 Task: Add a signature Greyson Robinson containing Best wishes for a happy Martin Luther King Jr. Day, Greyson Robinson to email address softage.2@softage.net and add a folder Counseling
Action: Mouse moved to (110, 128)
Screenshot: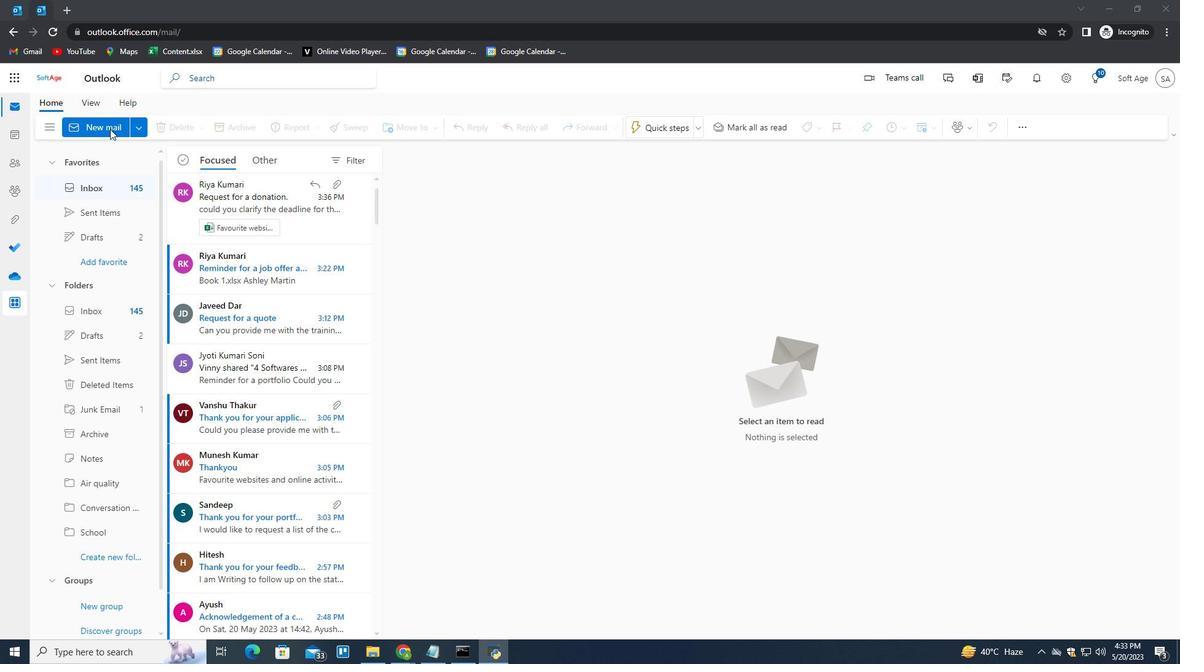 
Action: Mouse pressed left at (110, 128)
Screenshot: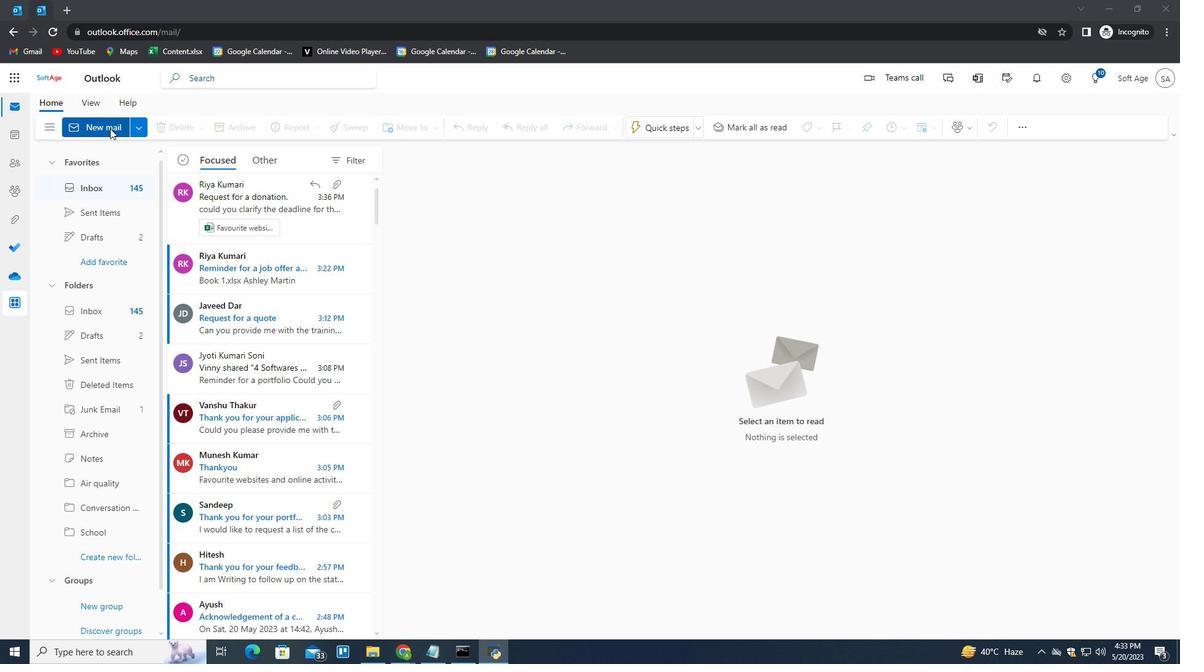 
Action: Mouse moved to (793, 132)
Screenshot: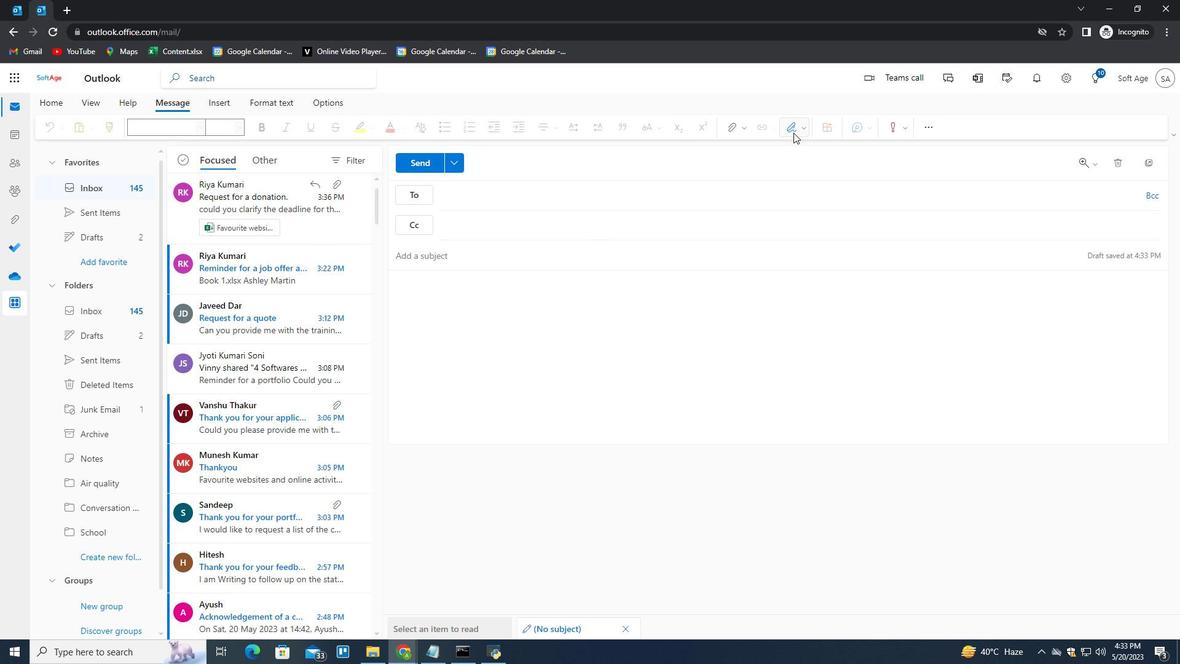 
Action: Mouse pressed left at (793, 132)
Screenshot: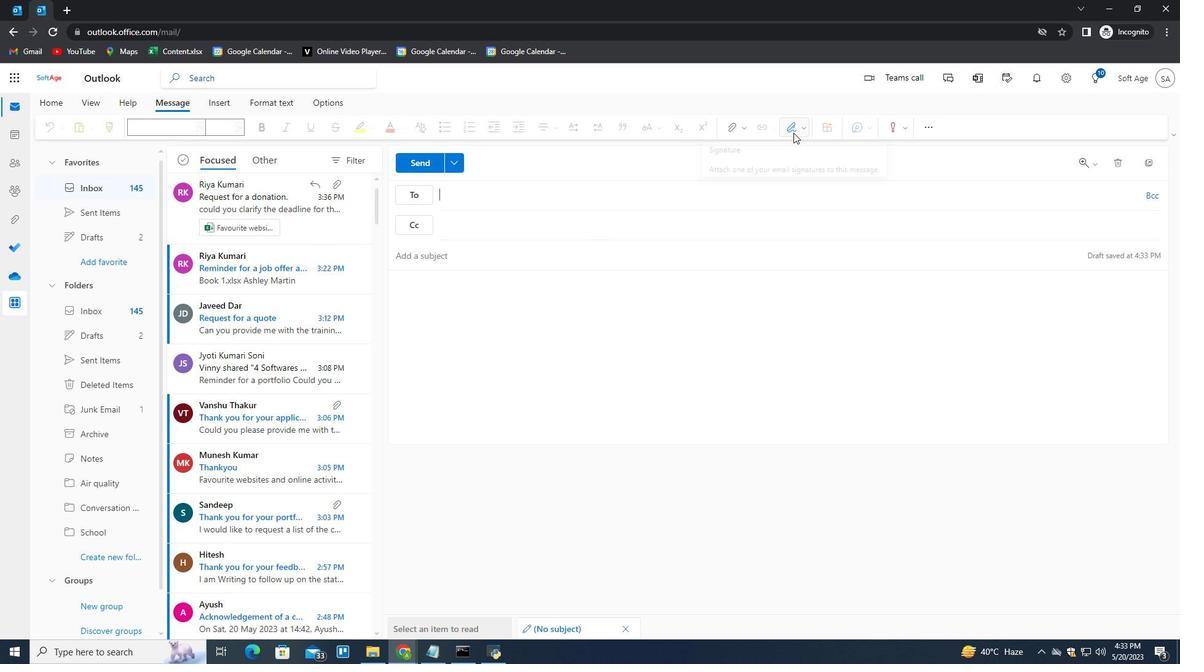 
Action: Mouse moved to (794, 172)
Screenshot: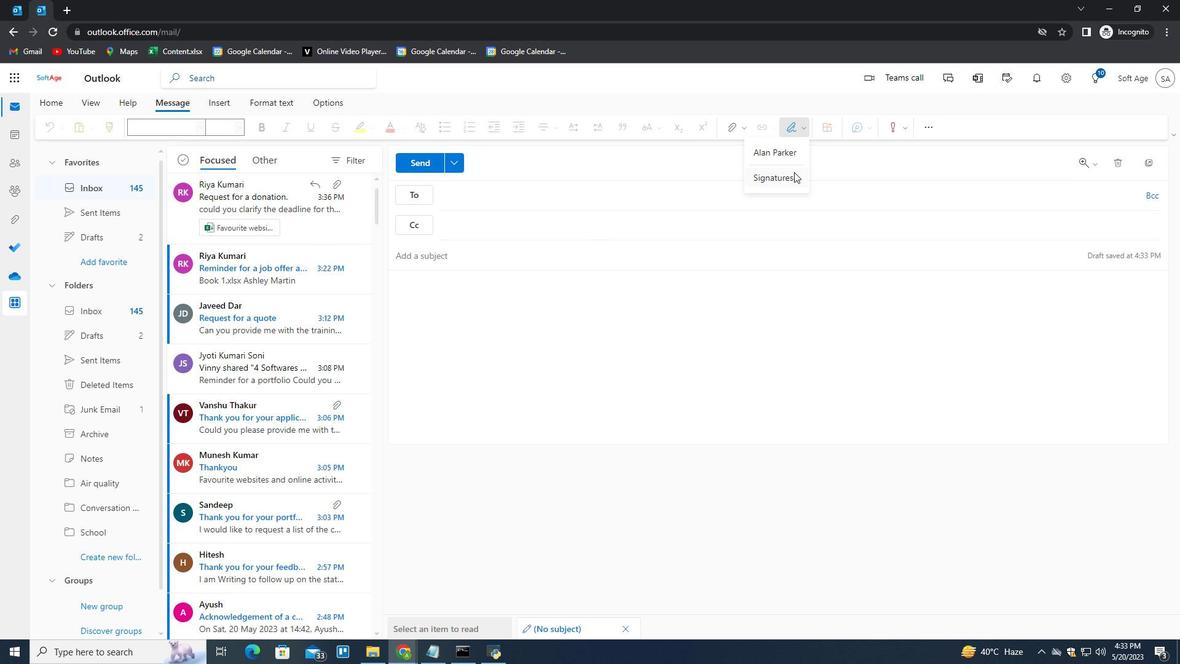 
Action: Mouse pressed left at (794, 172)
Screenshot: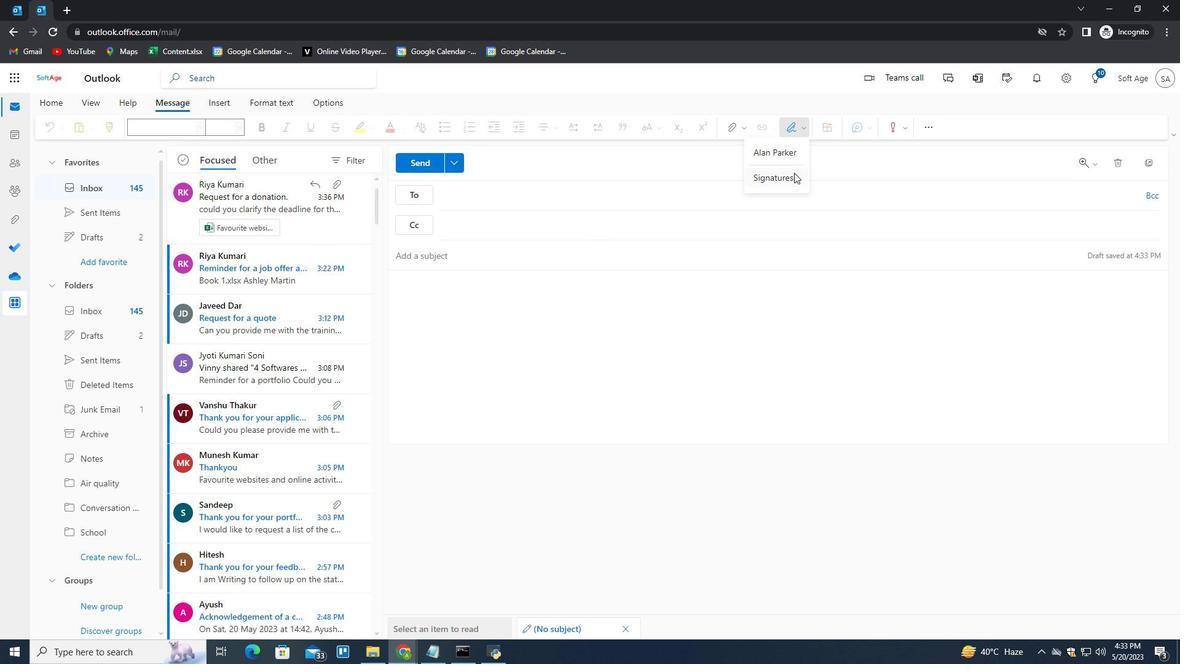 
Action: Mouse moved to (825, 224)
Screenshot: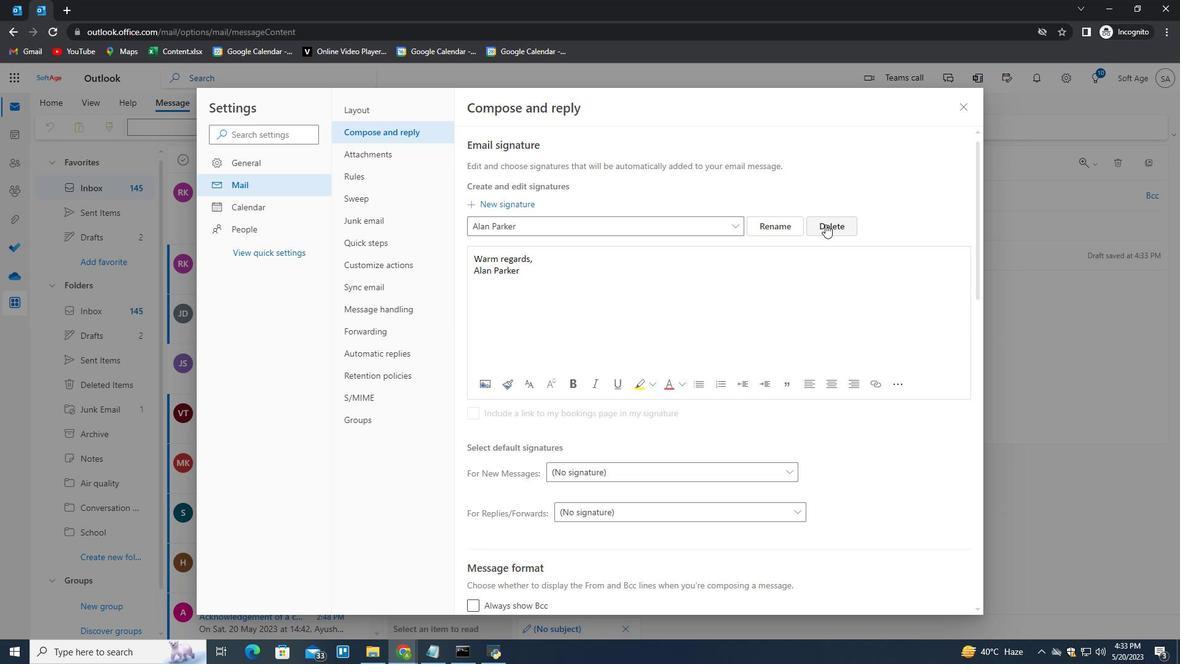 
Action: Mouse pressed left at (825, 224)
Screenshot: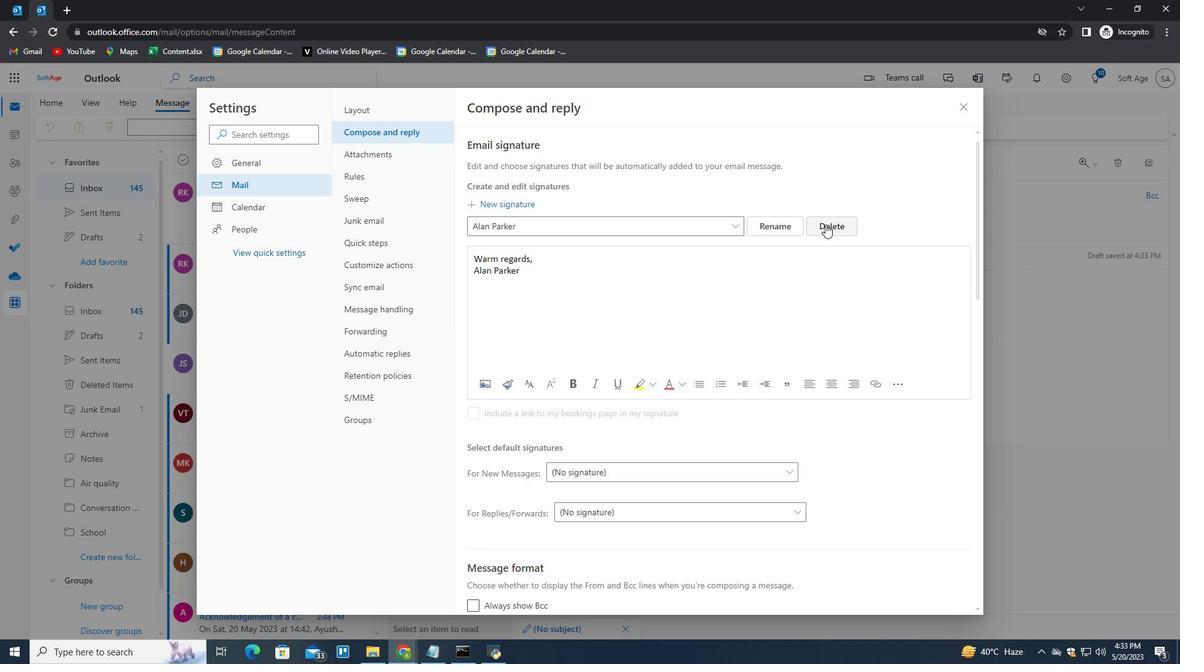 
Action: Mouse moved to (809, 232)
Screenshot: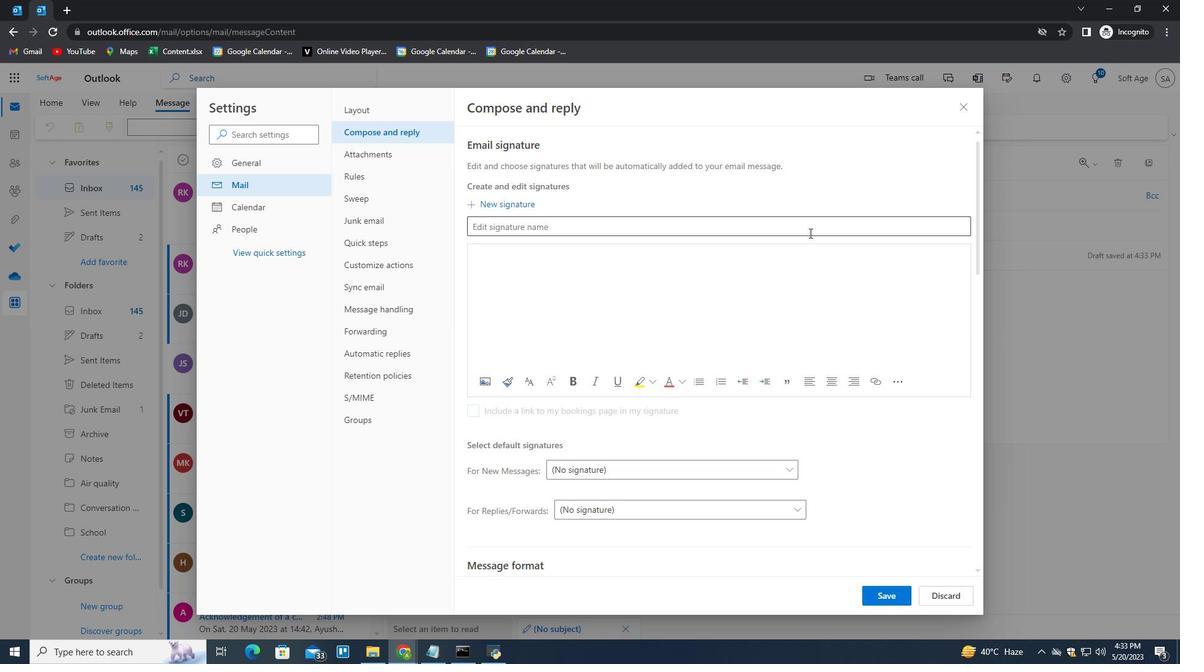 
Action: Mouse pressed left at (809, 232)
Screenshot: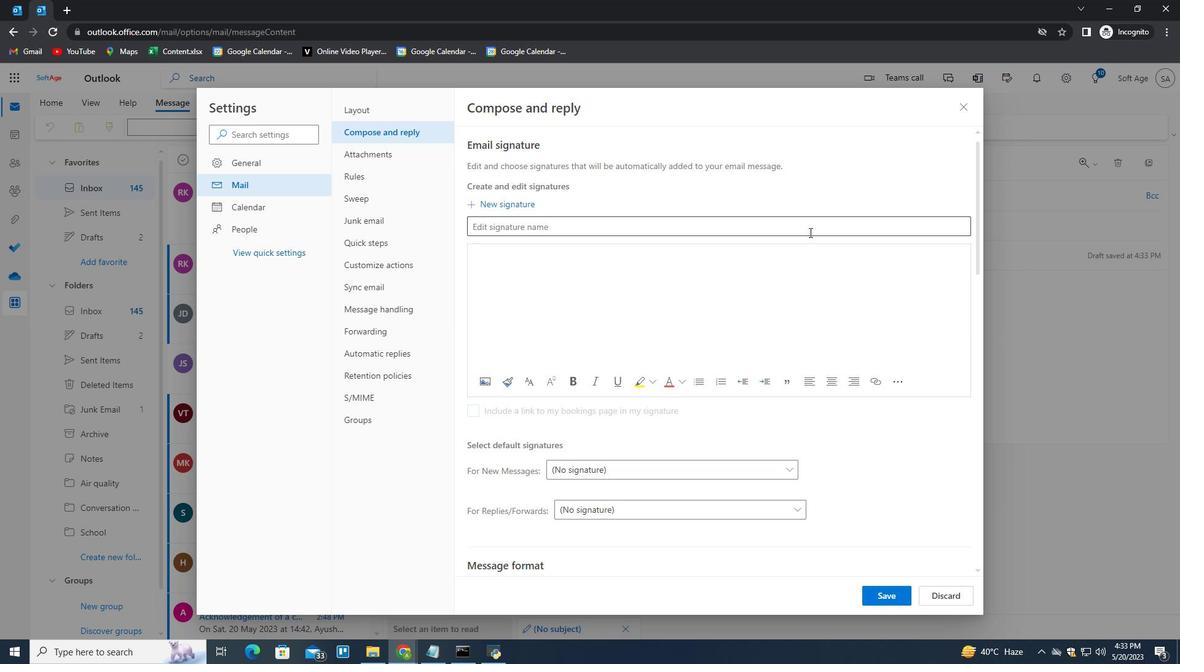 
Action: Key pressed <Key.shift>G
Screenshot: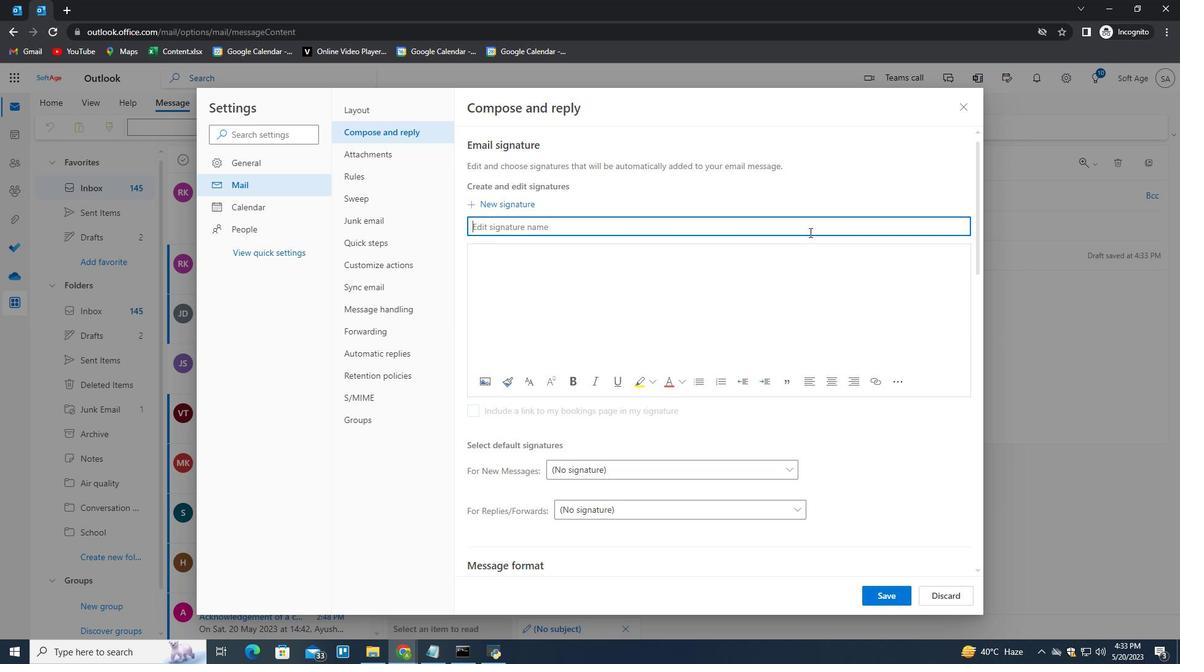 
Action: Mouse moved to (809, 231)
Screenshot: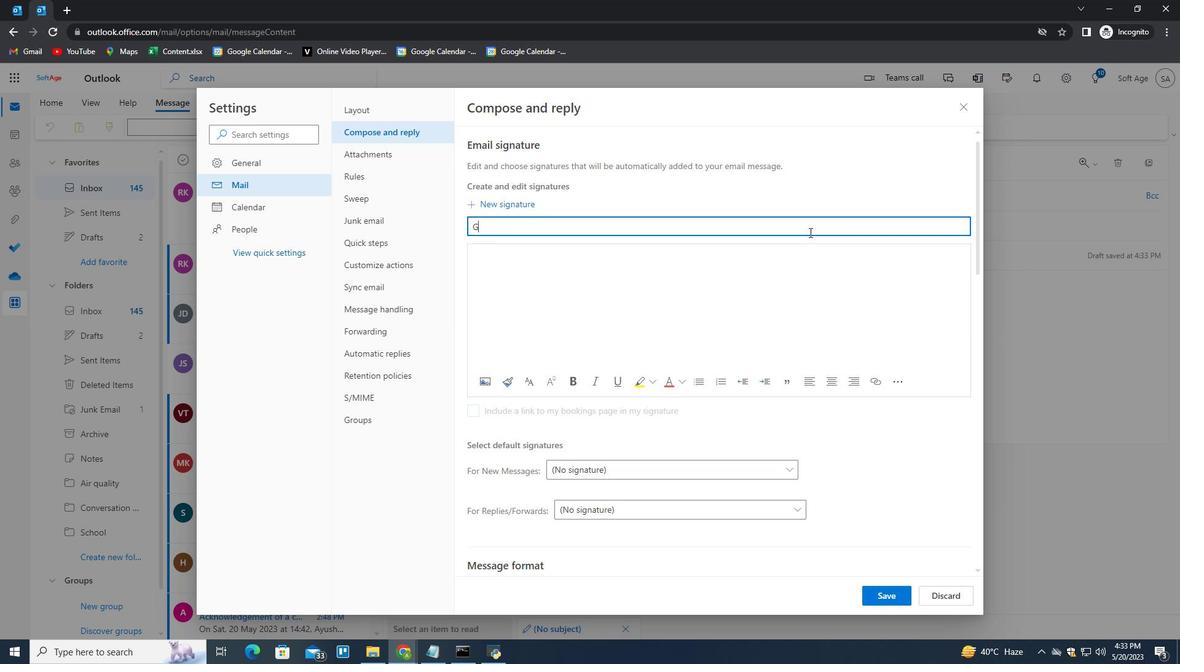 
Action: Key pressed re
Screenshot: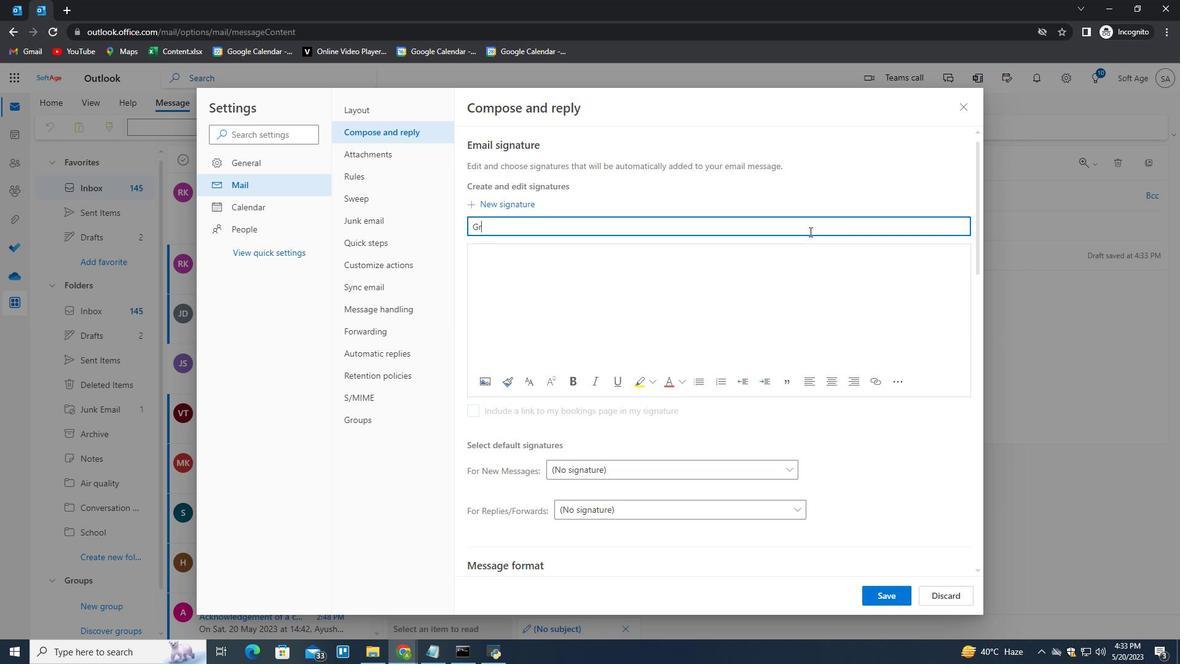 
Action: Mouse moved to (809, 230)
Screenshot: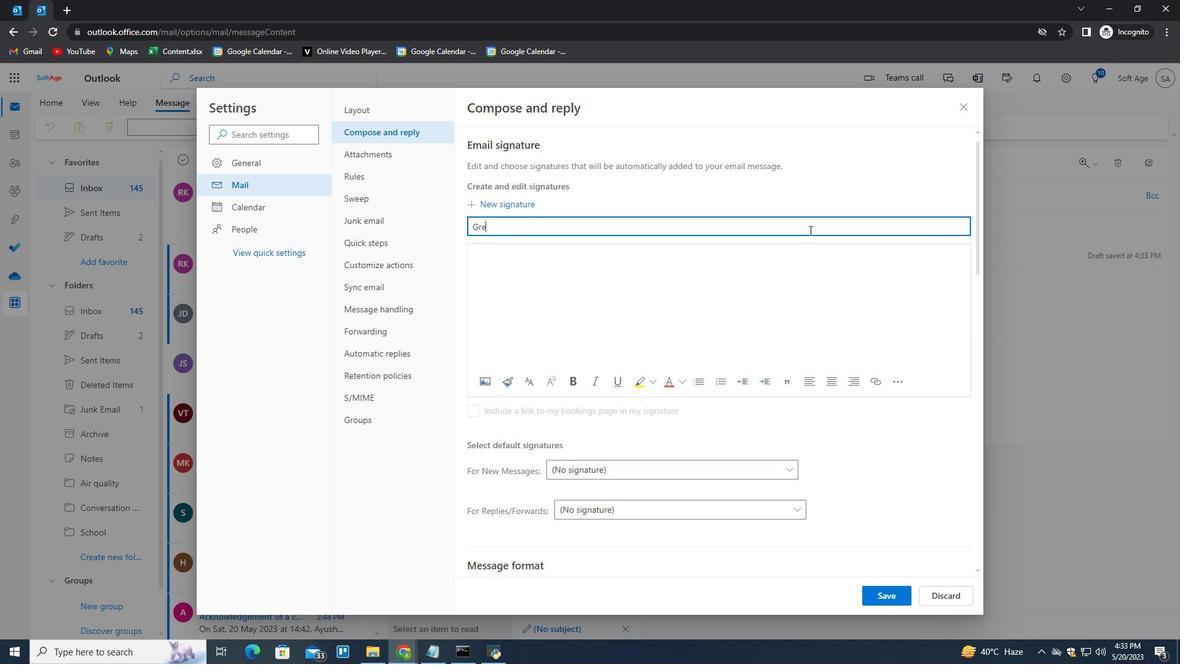 
Action: Key pressed s<Key.backspace>yson<Key.space><Key.shift>Robinson<Key.tab><Key.shift><Key.shift><Key.shift><Key.shift><Key.shift><Key.shift><Key.shift>F<Key.backspace><Key.shift>Best<Key.space>wishes<Key.space>for<Key.space>a<Key.space>happuy<Key.backspace><Key.backspace>y<Key.space><Key.shift>Martin<Key.space><Key.shift>Luther<Key.space><Key.shift>Jr.<Key.space><Key.shift>Day,<Key.shift_r><Key.enter><Key.shift>Greyson<Key.space><Key.shift>Robindson<Key.backspace><Key.backspace><Key.backspace><Key.backspace>son
Screenshot: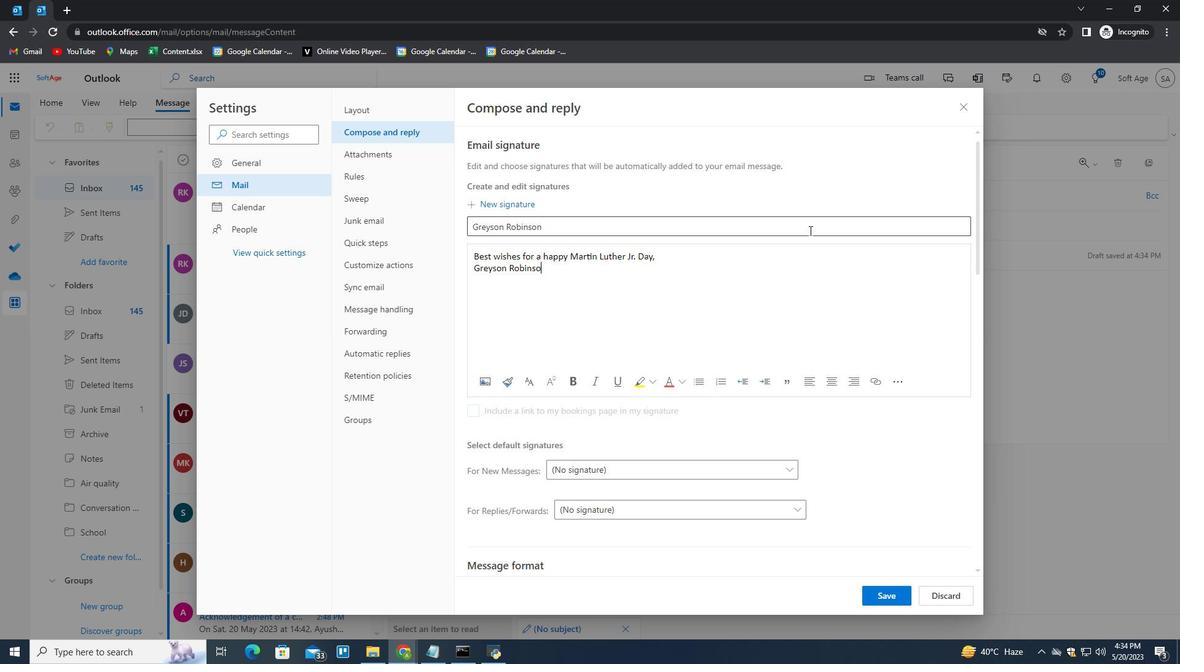 
Action: Mouse moved to (893, 595)
Screenshot: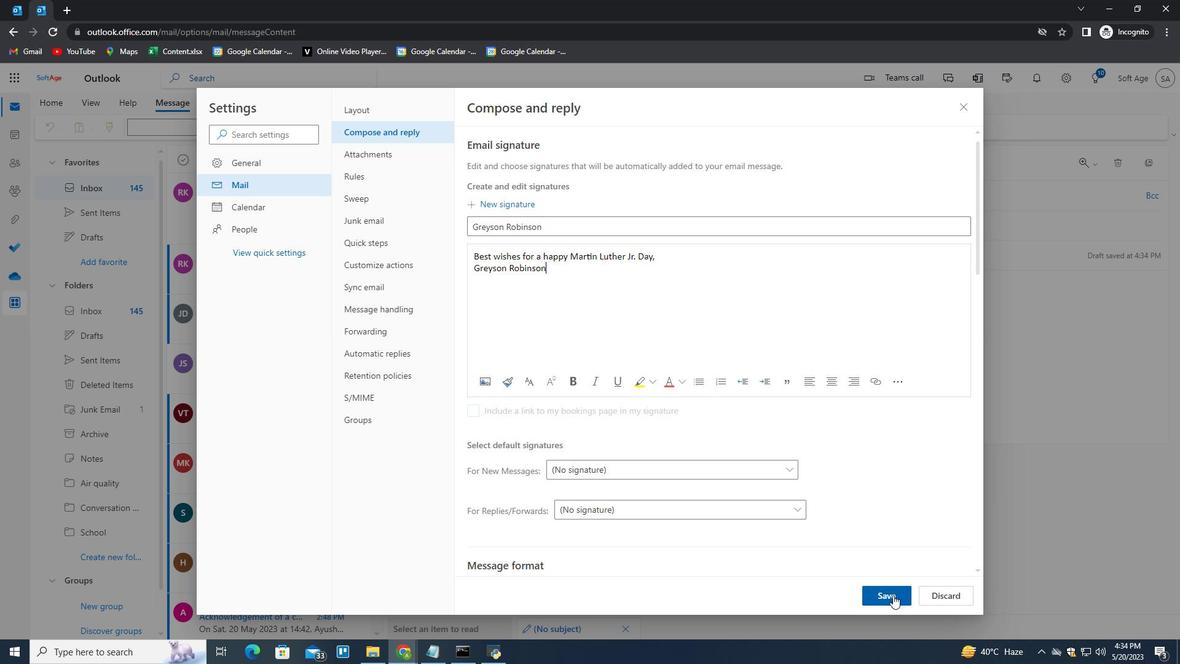 
Action: Mouse pressed left at (893, 595)
Screenshot: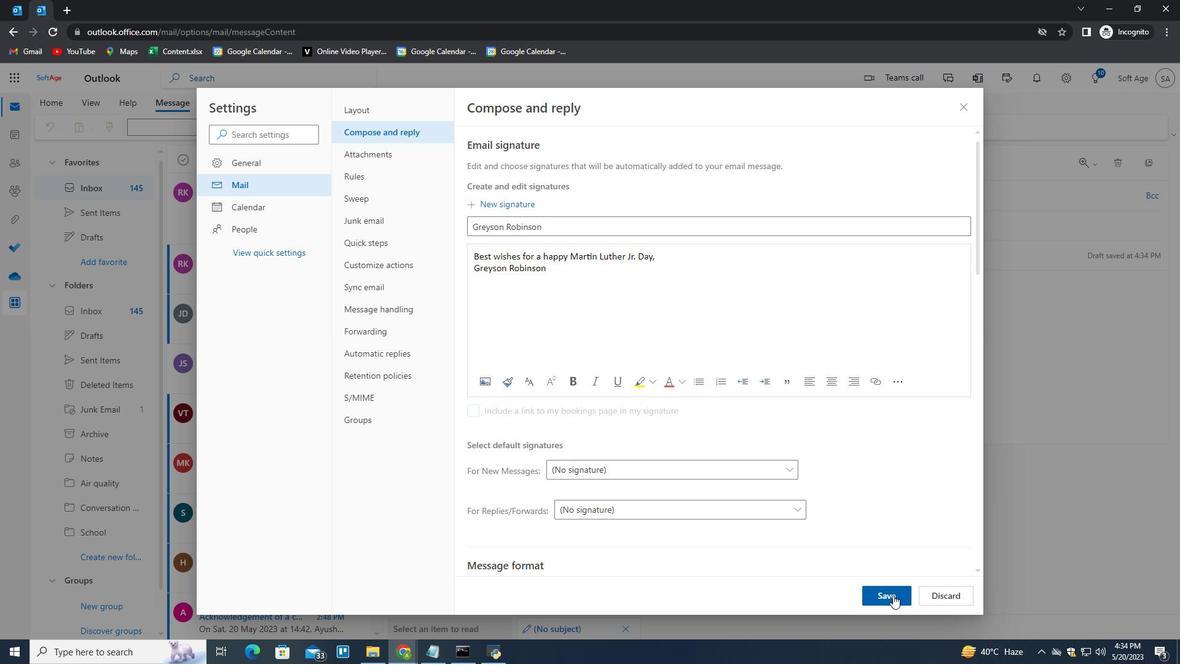 
Action: Mouse moved to (1036, 294)
Screenshot: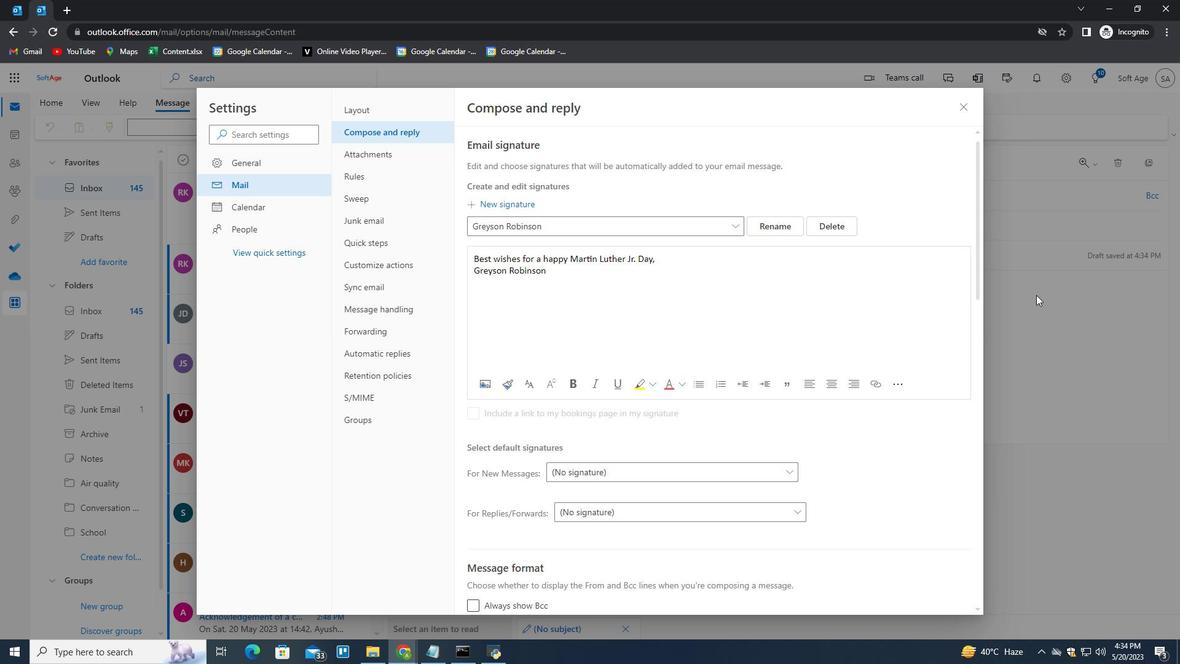 
Action: Mouse pressed left at (1036, 294)
Screenshot: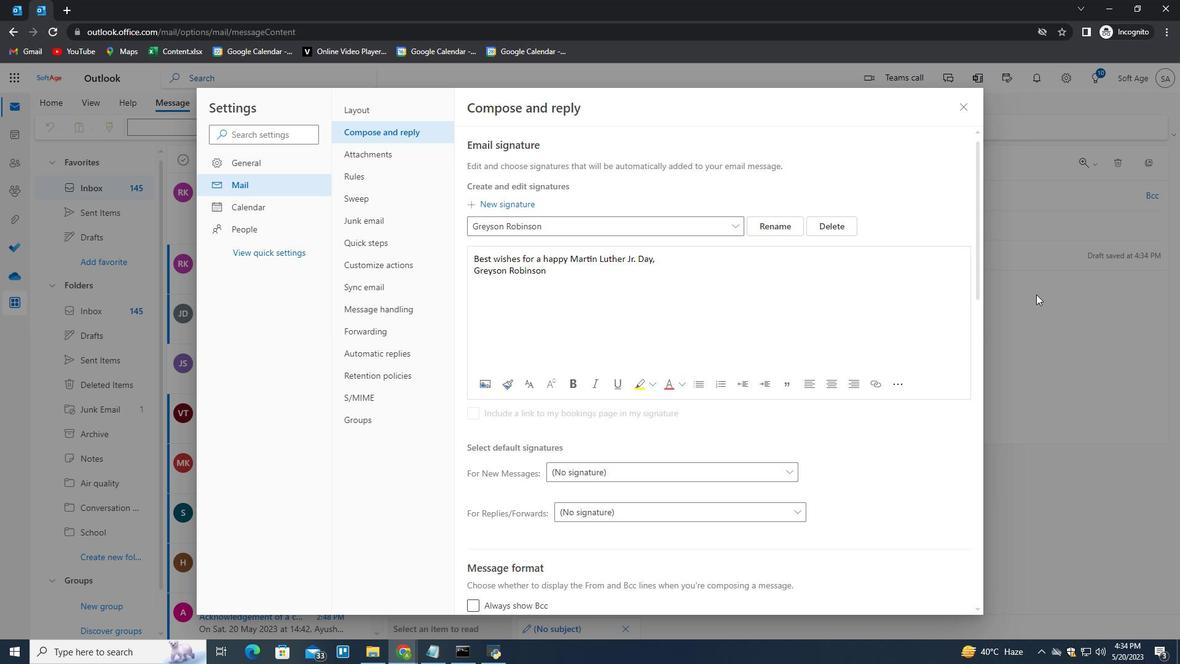 
Action: Mouse moved to (792, 130)
Screenshot: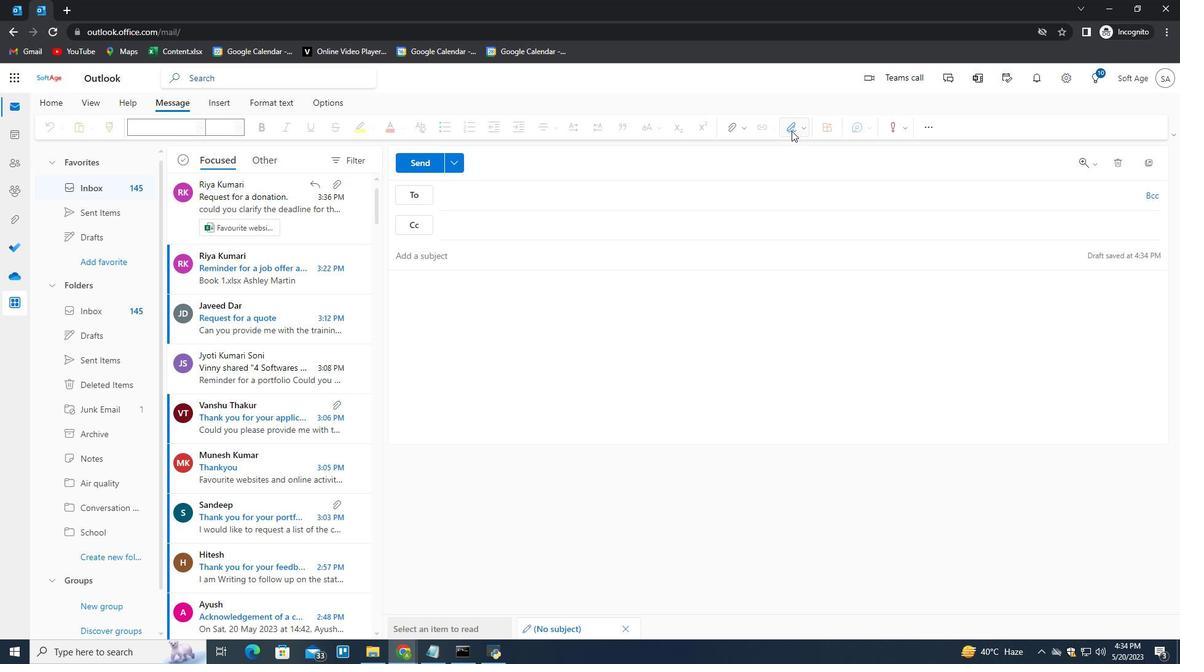 
Action: Mouse pressed left at (792, 130)
Screenshot: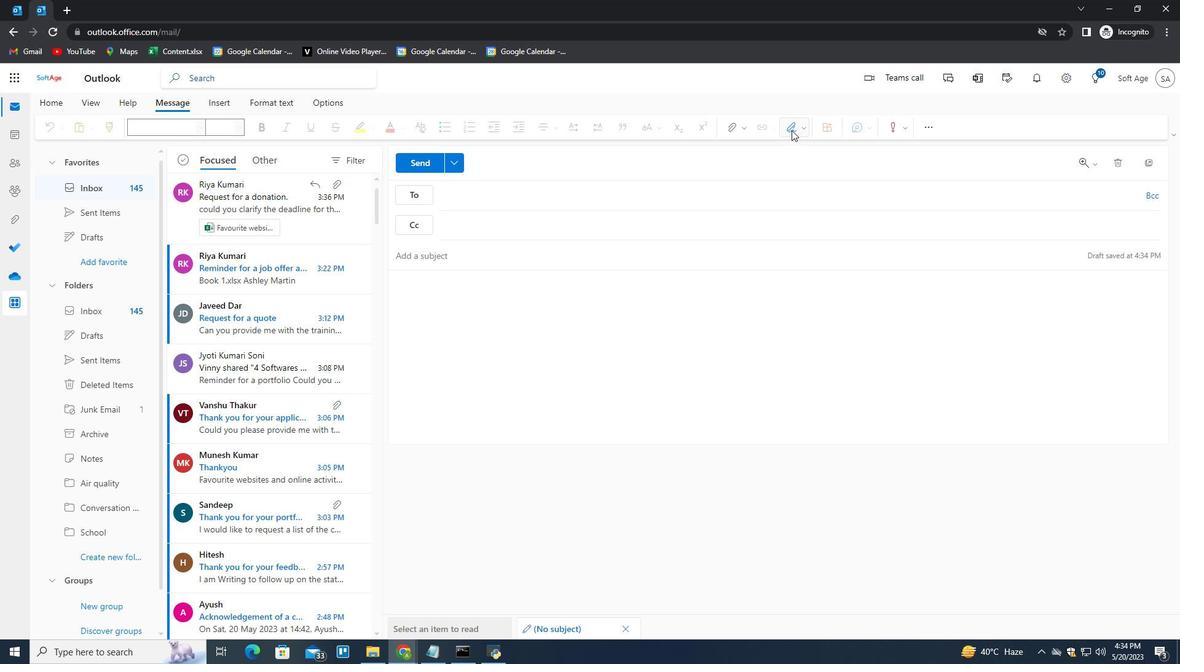 
Action: Mouse moved to (780, 151)
Screenshot: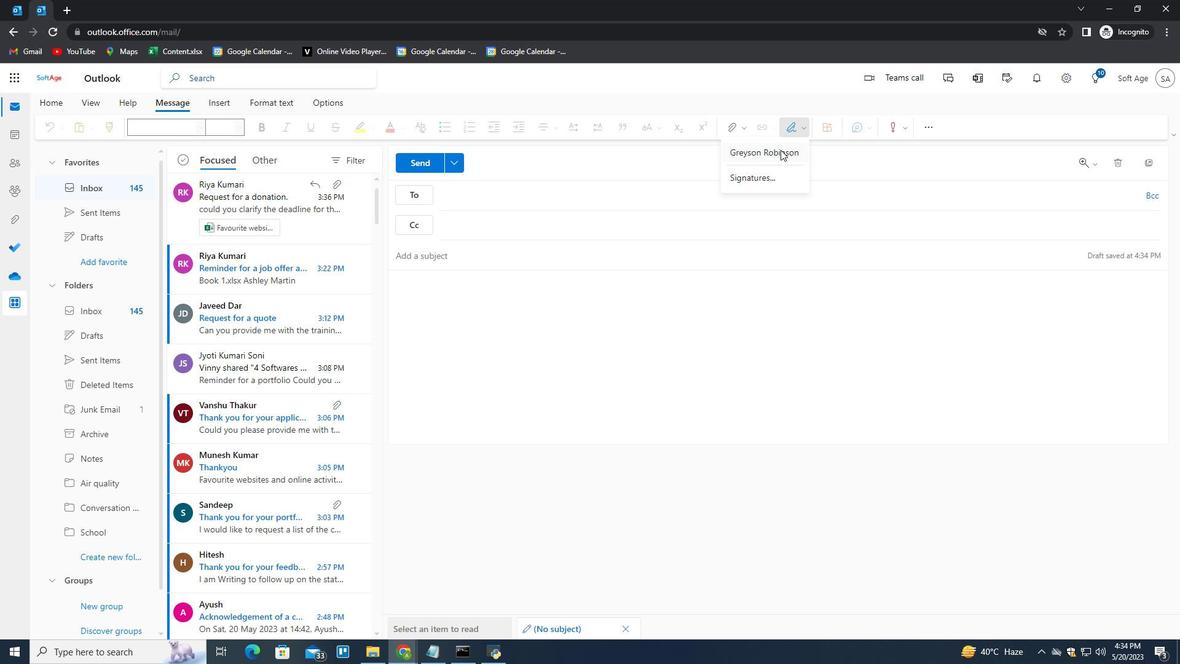 
Action: Mouse pressed left at (780, 151)
Screenshot: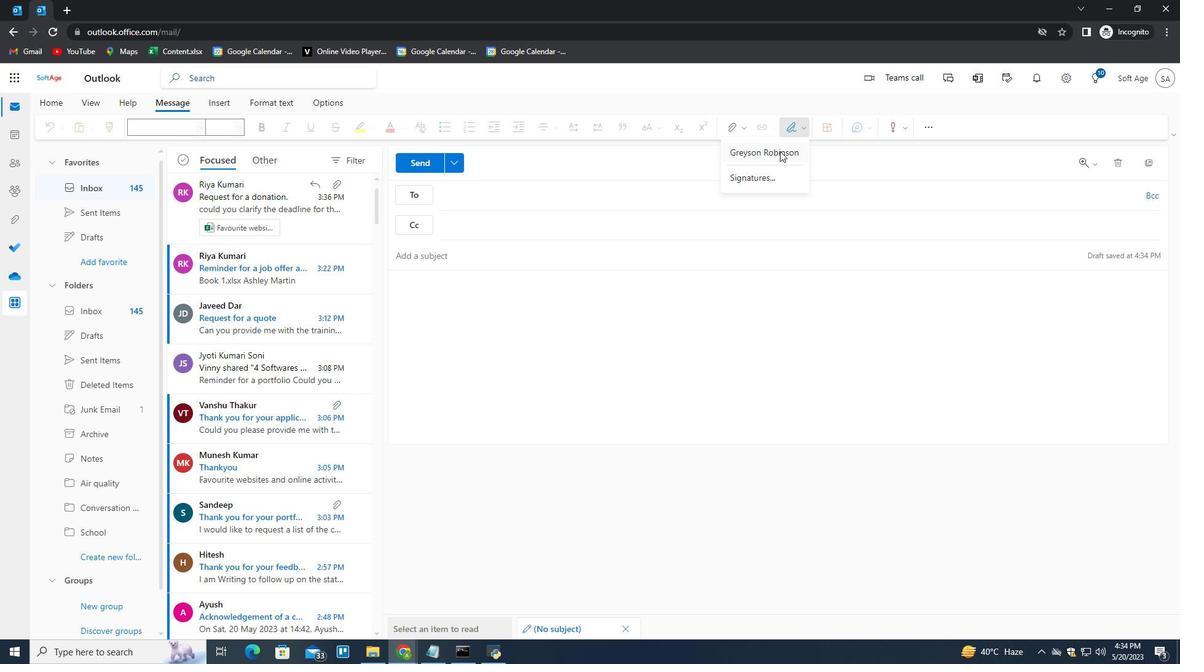
Action: Mouse moved to (527, 200)
Screenshot: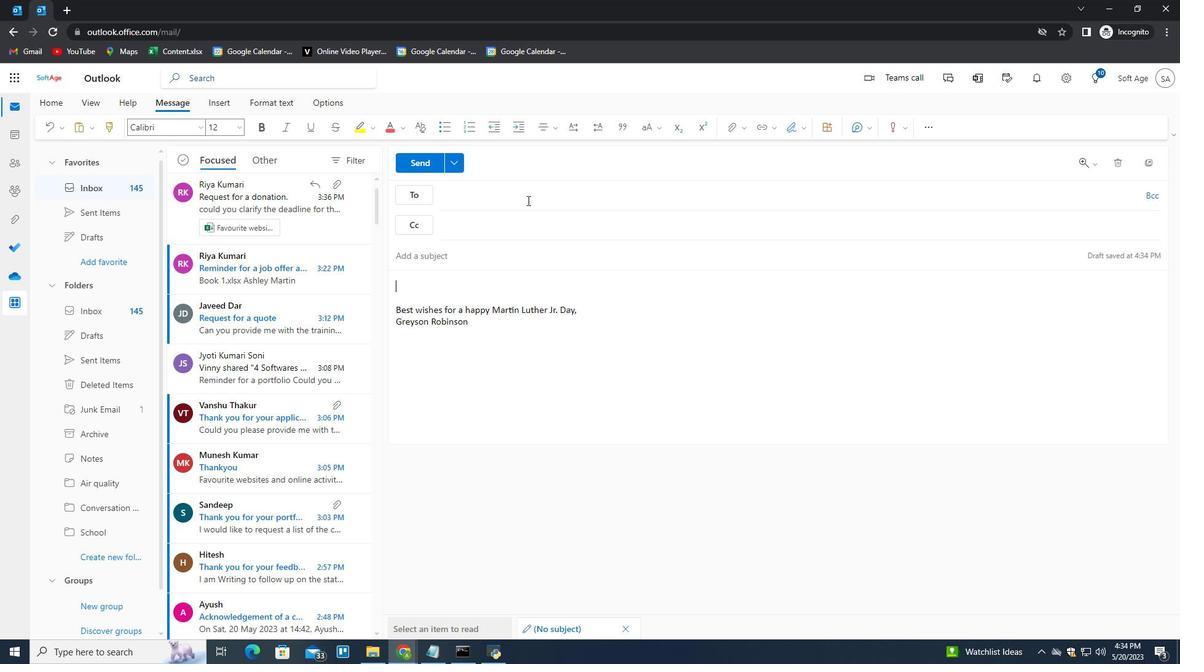 
Action: Mouse pressed left at (527, 200)
Screenshot: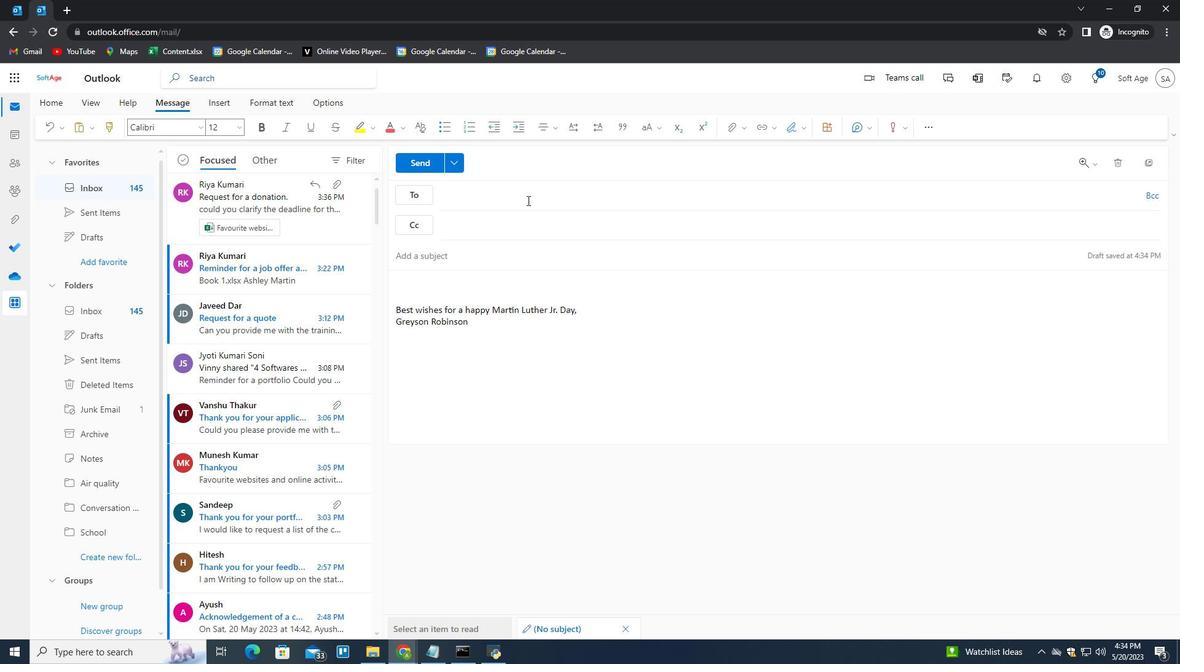 
Action: Mouse moved to (527, 199)
Screenshot: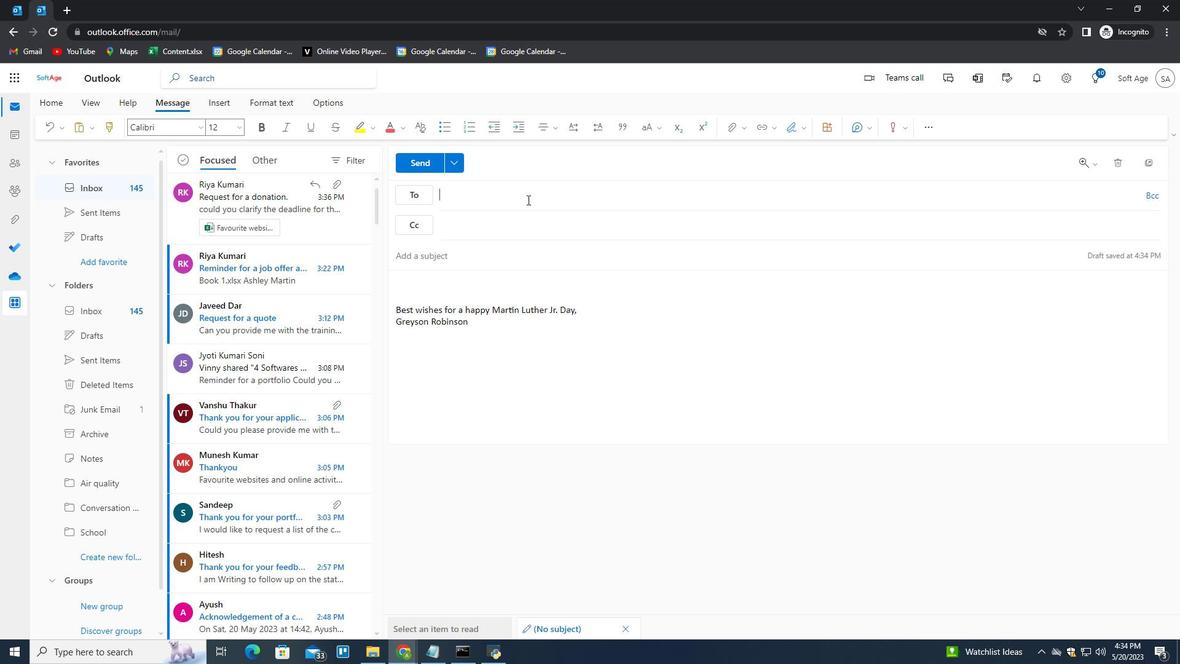 
Action: Key pressed softage.2<Key.shift>@softage.net<Key.enter>
Screenshot: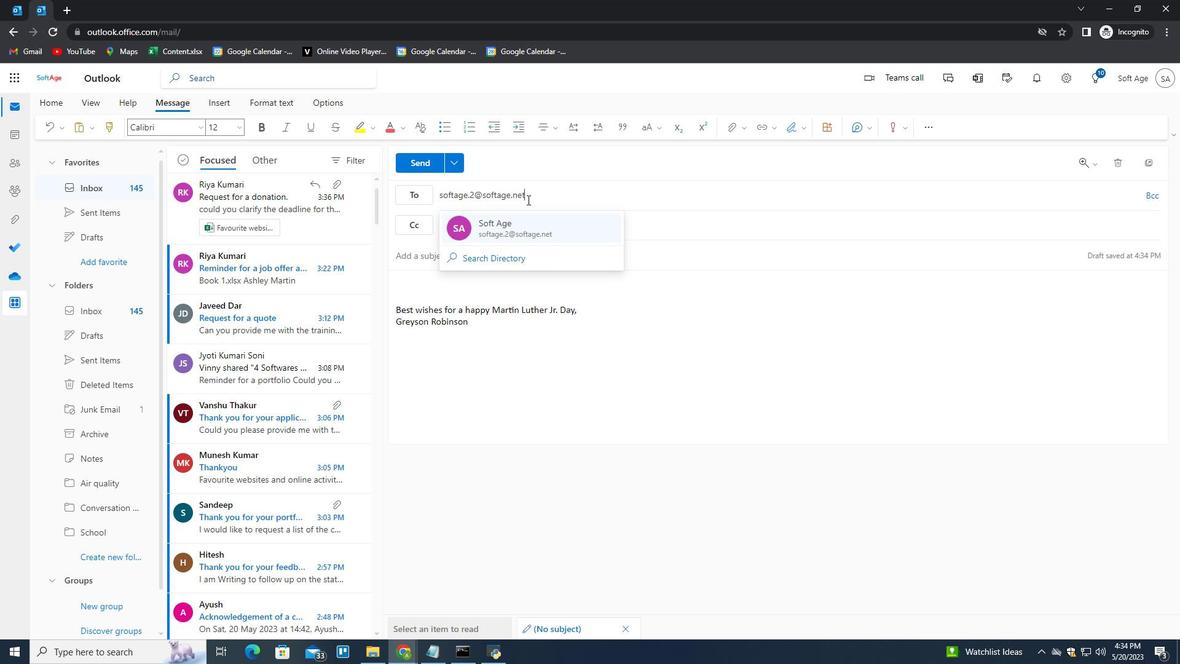 
Action: Mouse moved to (614, 333)
Screenshot: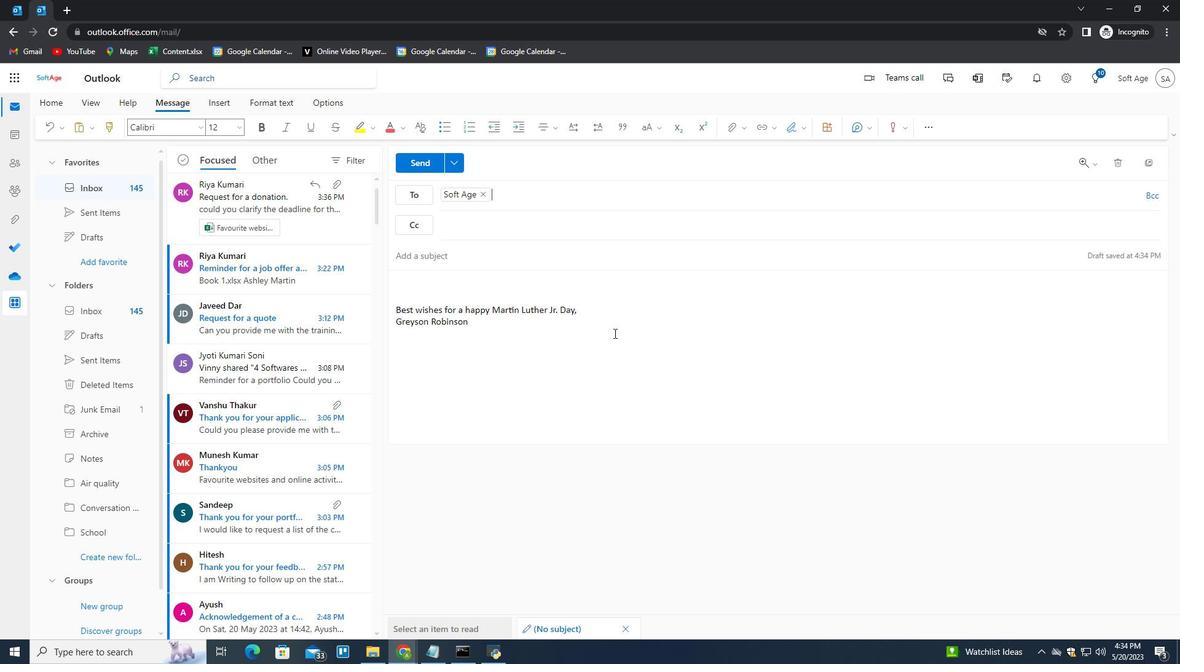 
Action: Mouse pressed left at (614, 333)
Screenshot: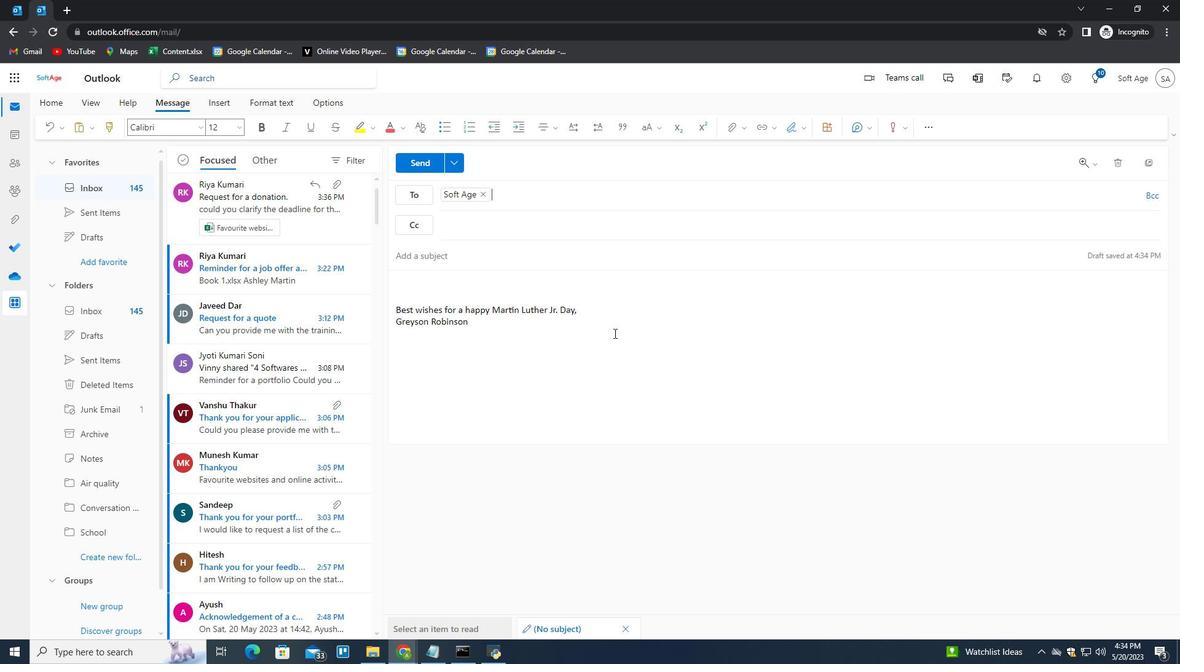 
Action: Mouse moved to (614, 333)
Screenshot: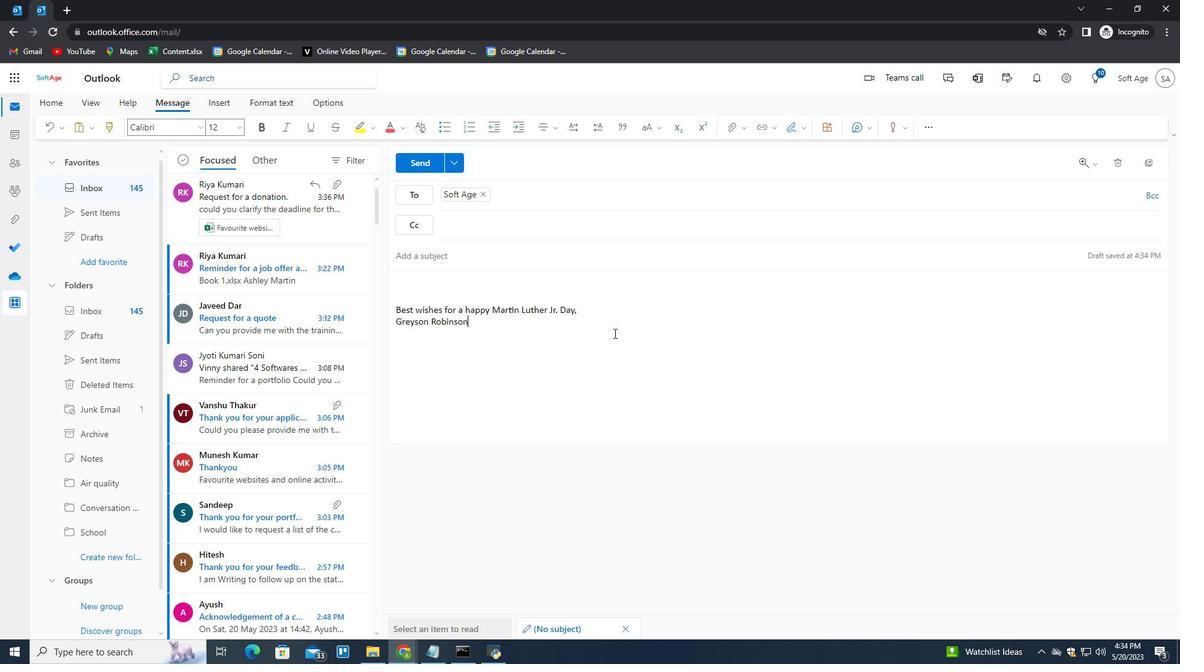 
Action: Key pressed <Key.enter>
Screenshot: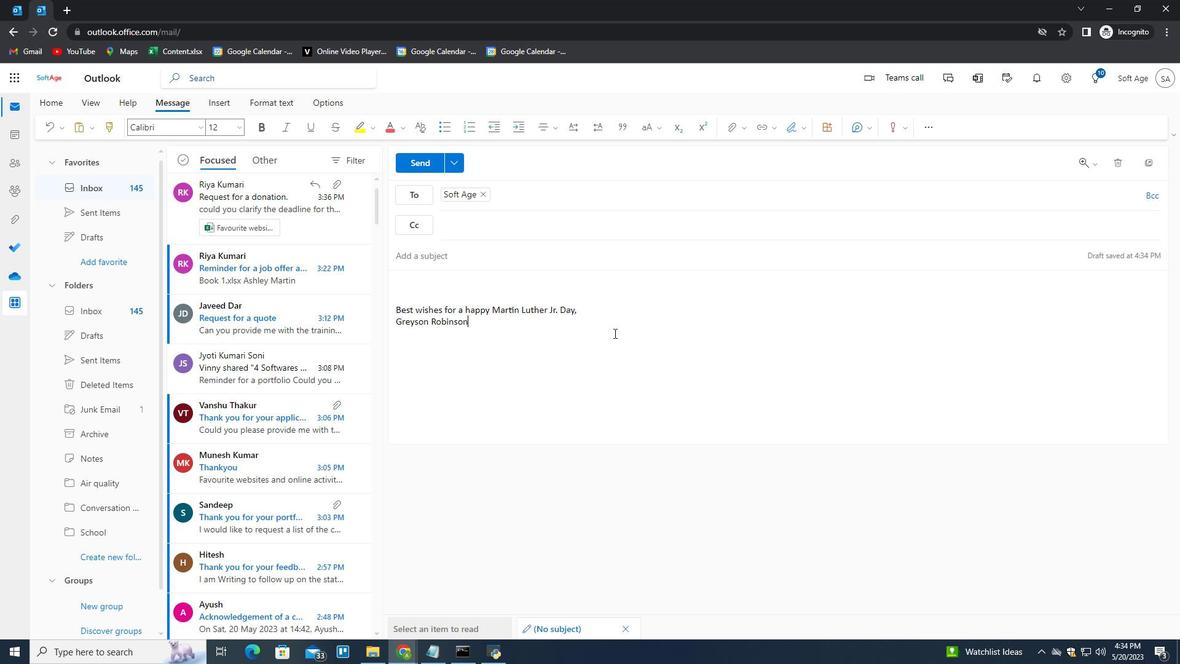 
Action: Mouse moved to (581, 381)
Screenshot: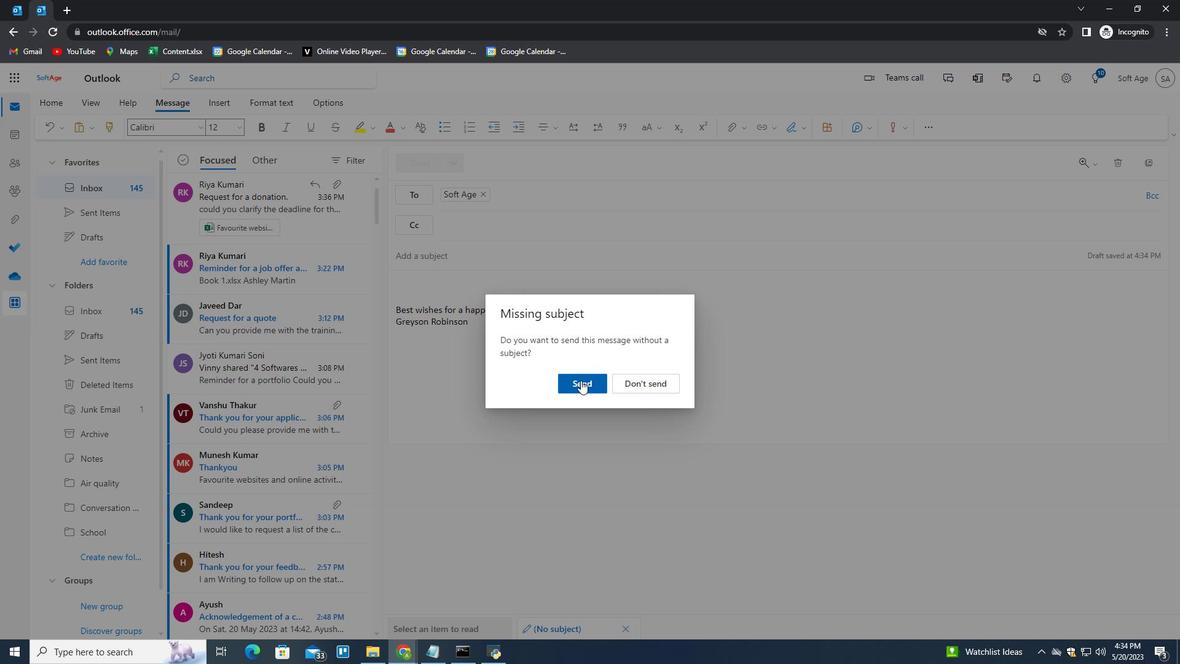 
Action: Mouse pressed left at (581, 381)
Screenshot: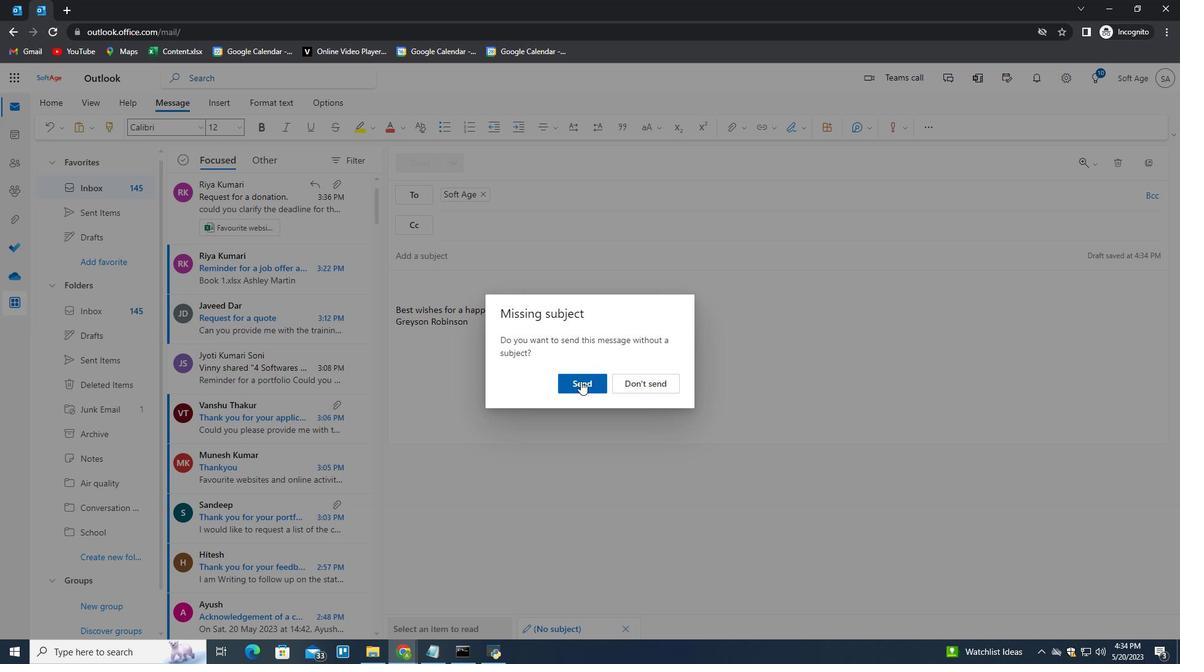 
Action: Mouse moved to (105, 553)
Screenshot: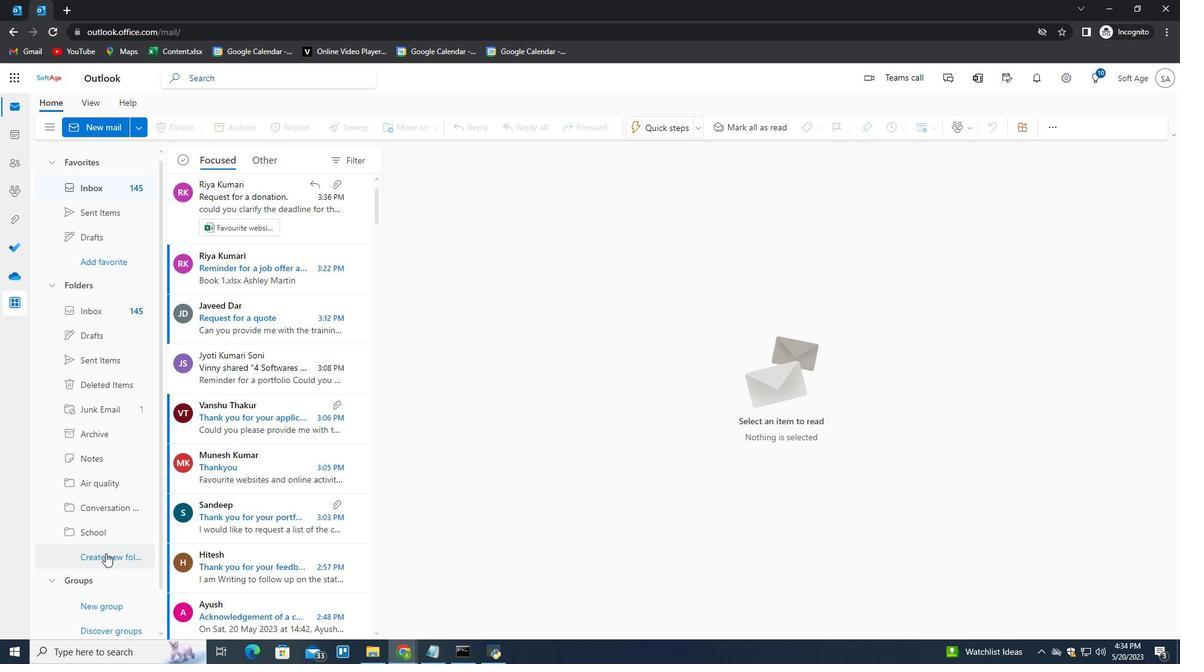 
Action: Mouse pressed left at (105, 553)
Screenshot: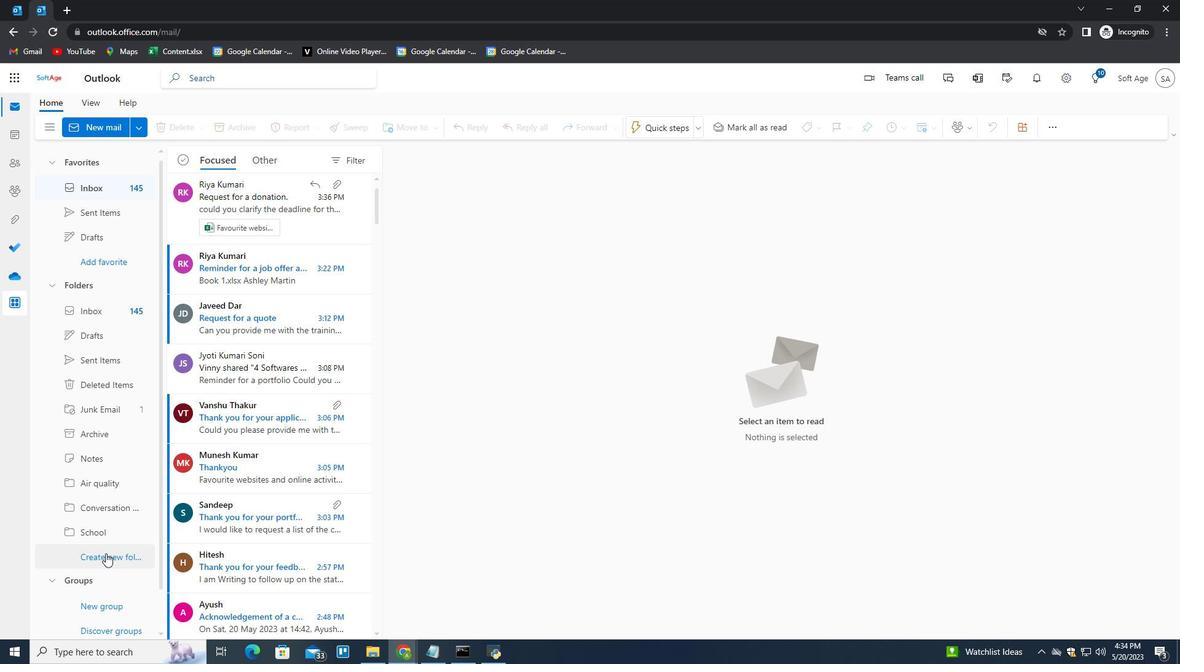 
Action: Mouse moved to (109, 554)
Screenshot: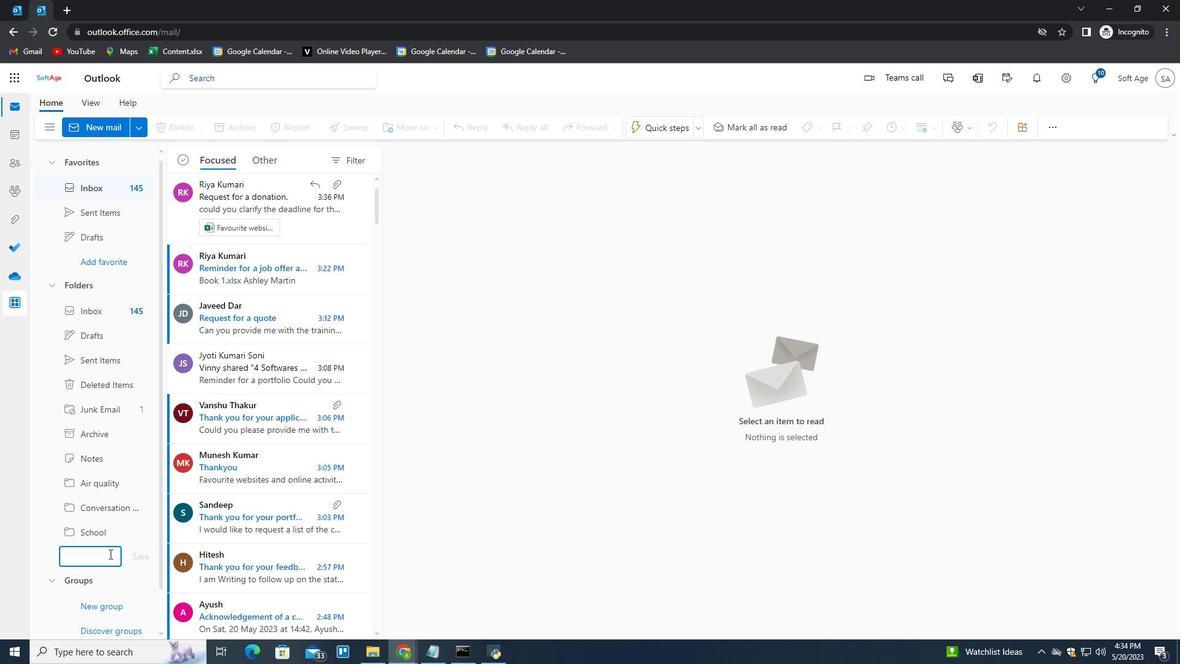 
Action: Key pressed <Key.shift>Counseling<Key.enter>
Screenshot: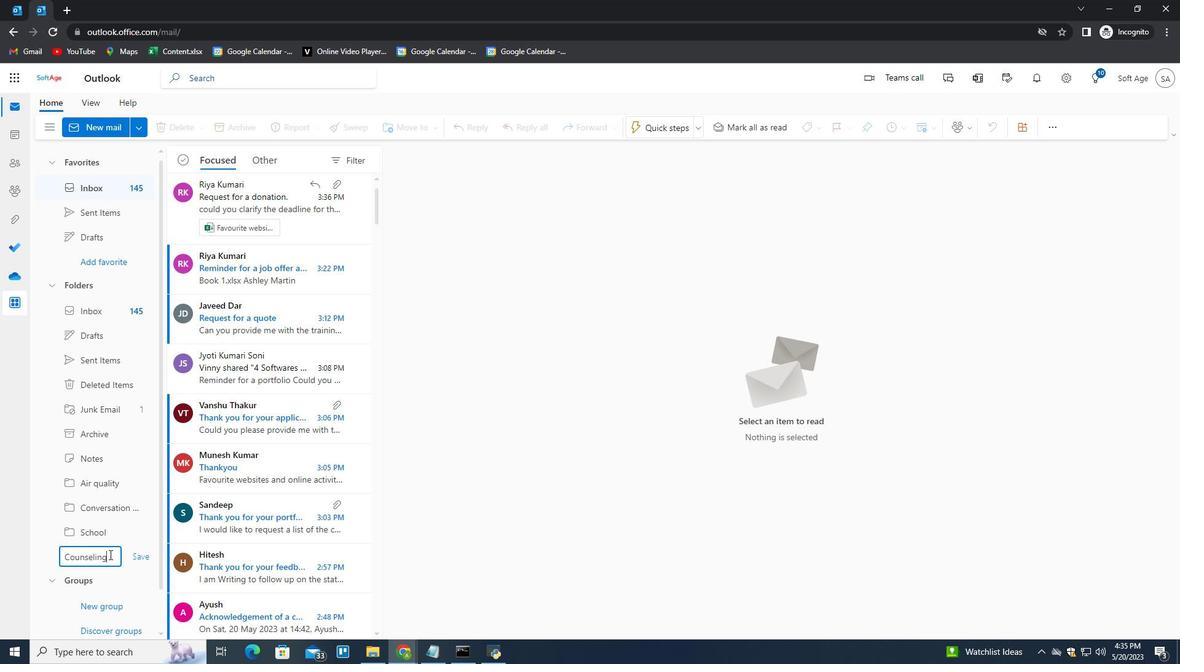 
